 Task: Add option 2"Opportunities for growth".
Action: Mouse moved to (462, 132)
Screenshot: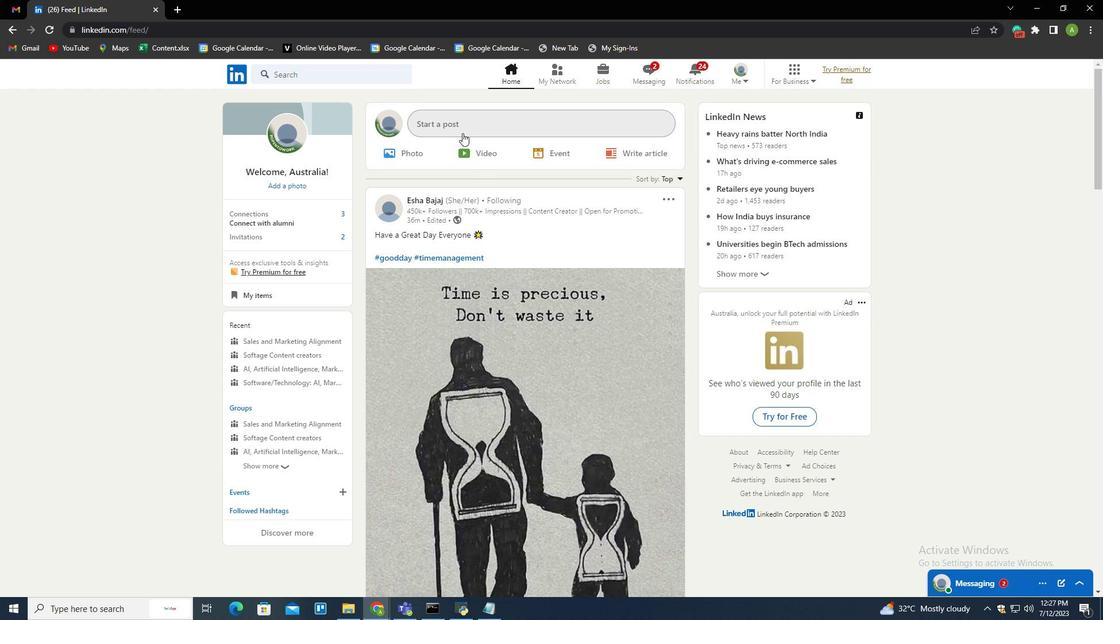 
Action: Mouse pressed left at (462, 132)
Screenshot: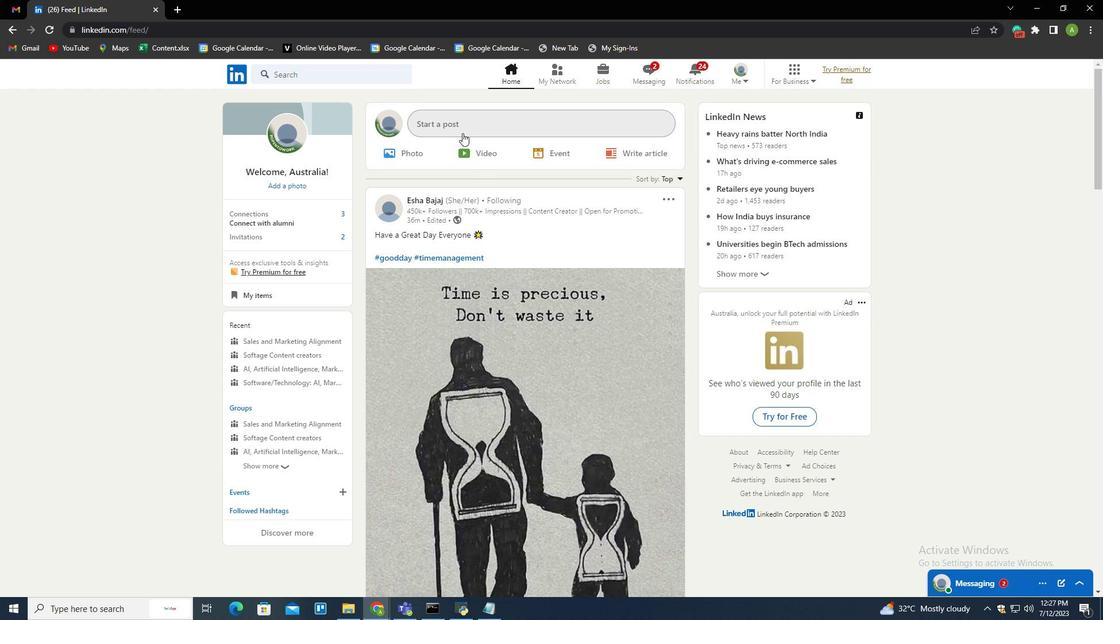 
Action: Mouse moved to (493, 346)
Screenshot: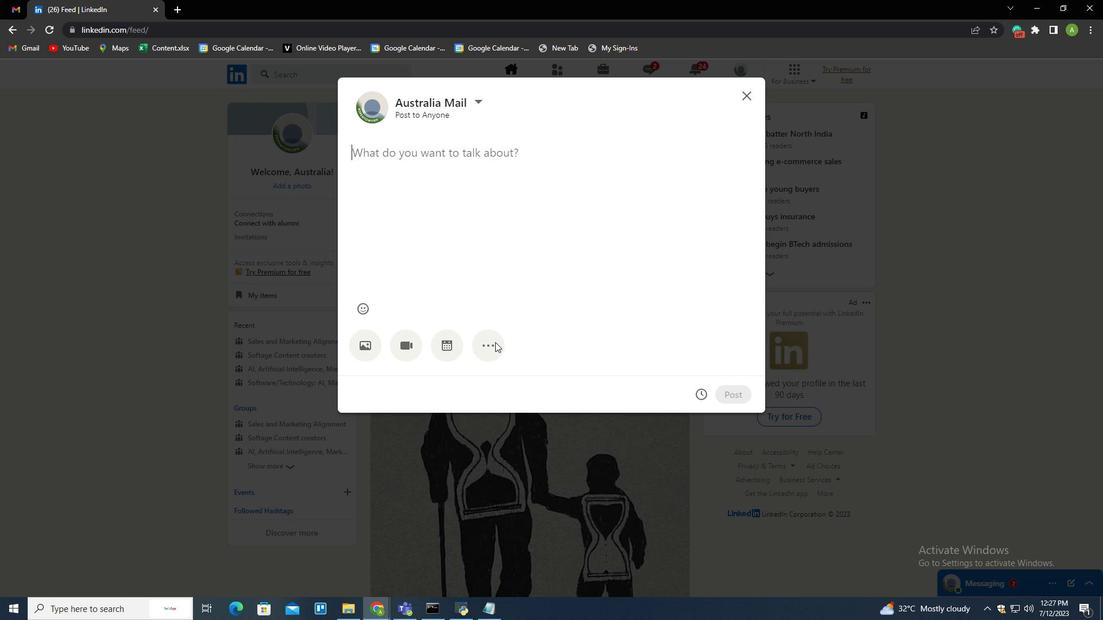 
Action: Mouse pressed left at (493, 346)
Screenshot: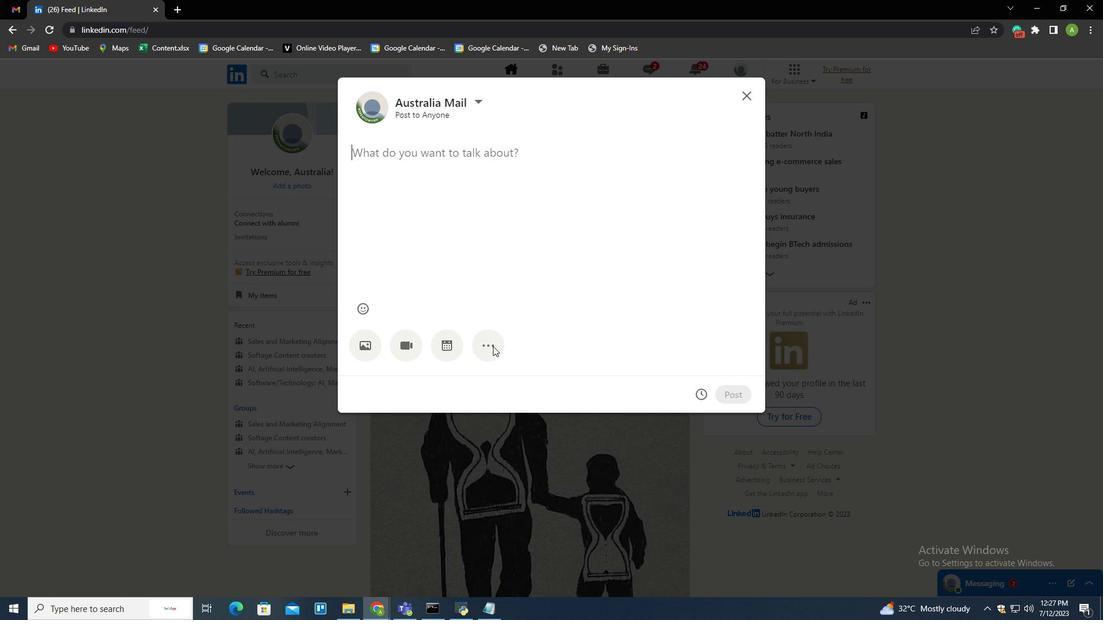 
Action: Mouse moved to (566, 346)
Screenshot: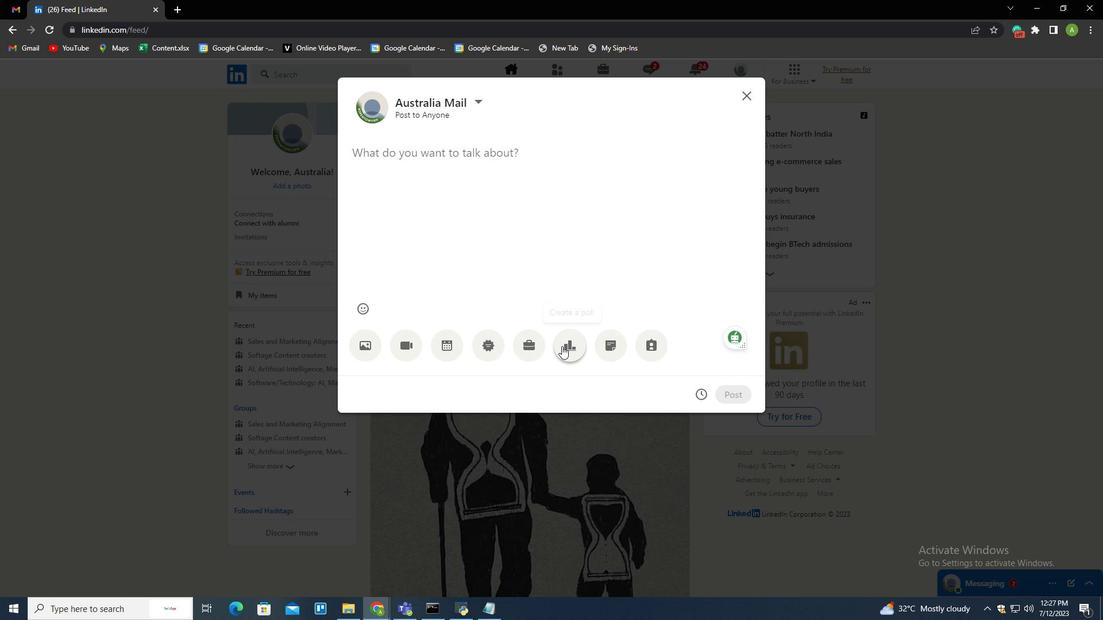 
Action: Mouse pressed left at (566, 346)
Screenshot: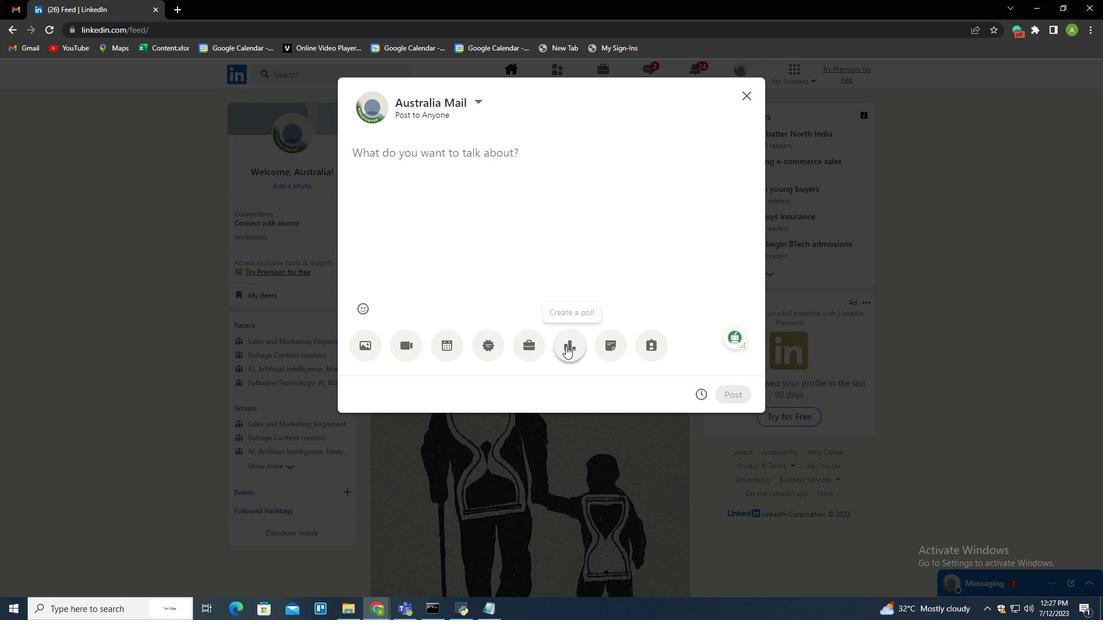 
Action: Mouse moved to (475, 263)
Screenshot: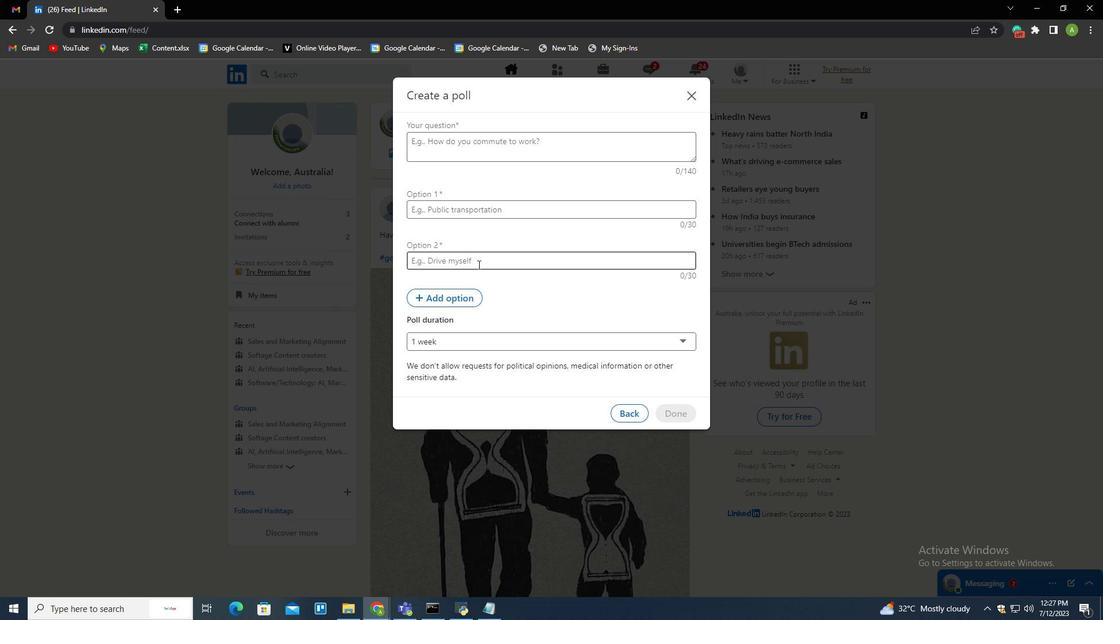 
Action: Mouse pressed left at (475, 263)
Screenshot: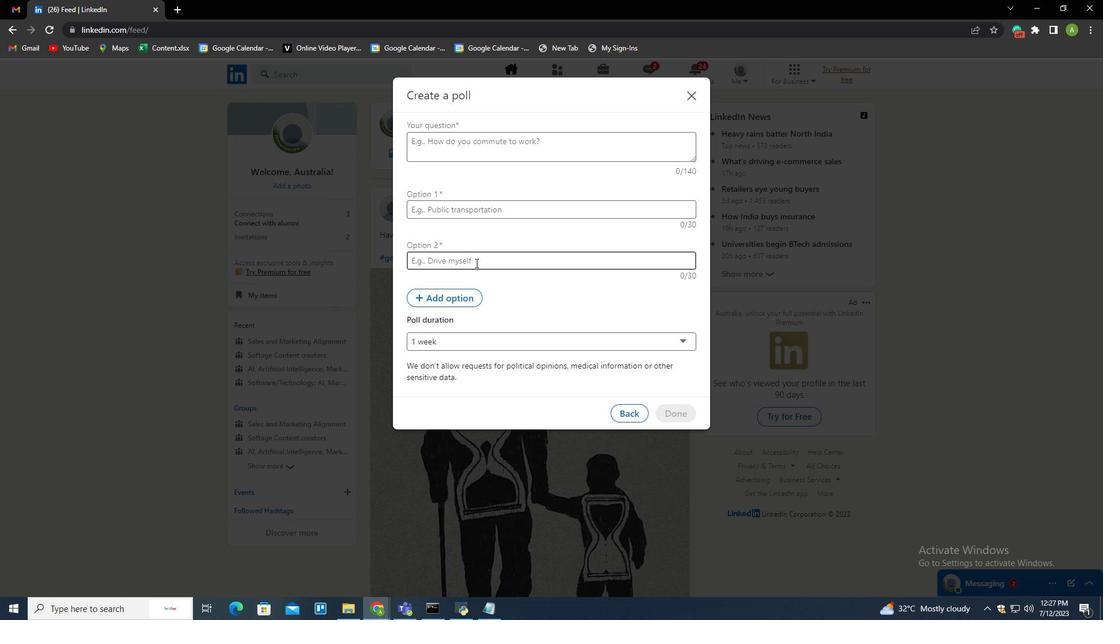
Action: Key pressed <Key.shift>Opportunities<Key.space>go<Key.backspace><Key.backspace>for<Key.space>growth
Screenshot: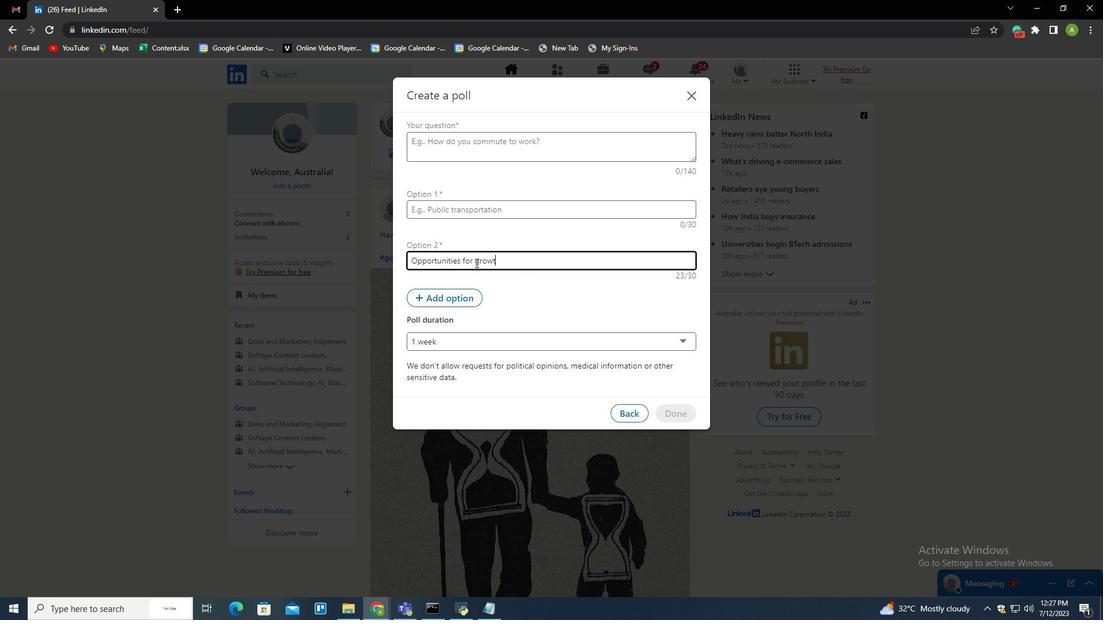 
Action: Mouse moved to (515, 291)
Screenshot: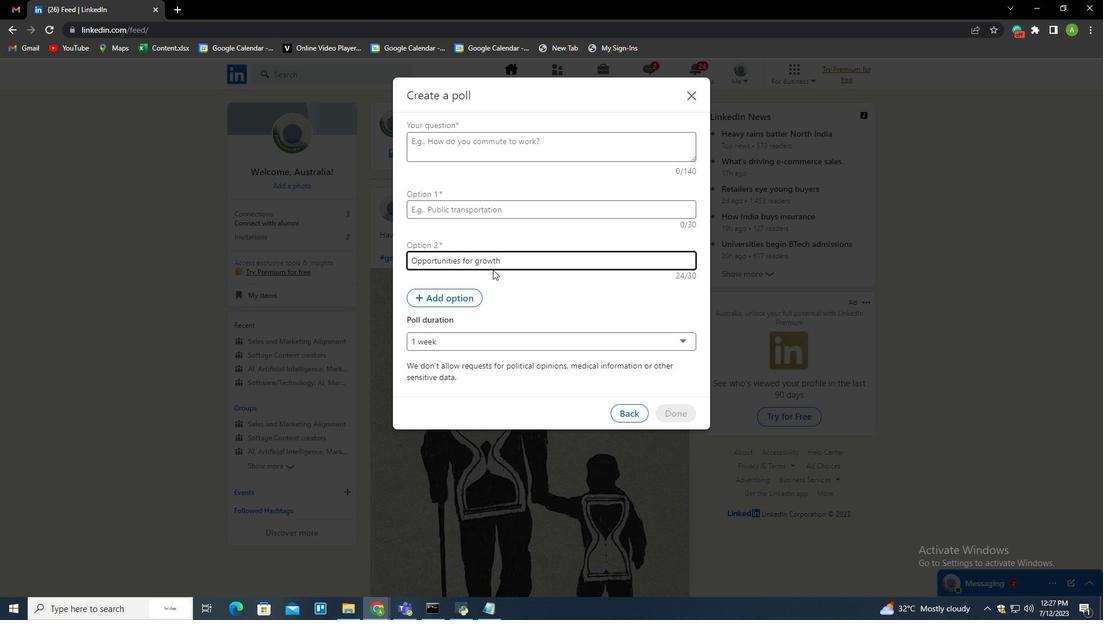 
